 Task: Create Card Project Status Report in Board Sales Prospecting Tools to Workspace Corporate Social Responsibility. Create Card Food Processing Review in Board Sales Forecasting and Analysis to Workspace Corporate Social Responsibility. Create Card Project Status Report in Board Sales Forecasting and Revenue Projection to Workspace Corporate Social Responsibility
Action: Mouse moved to (73, 348)
Screenshot: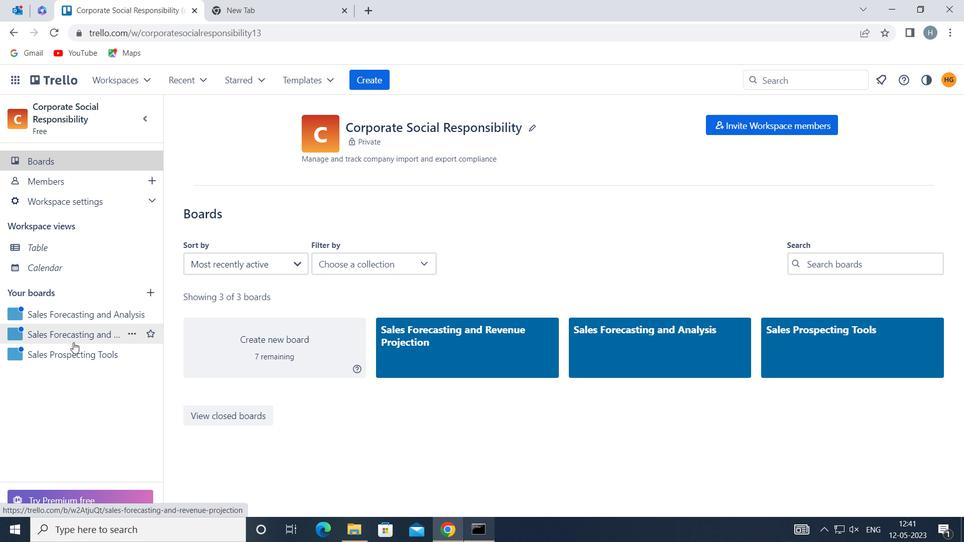 
Action: Mouse pressed left at (73, 348)
Screenshot: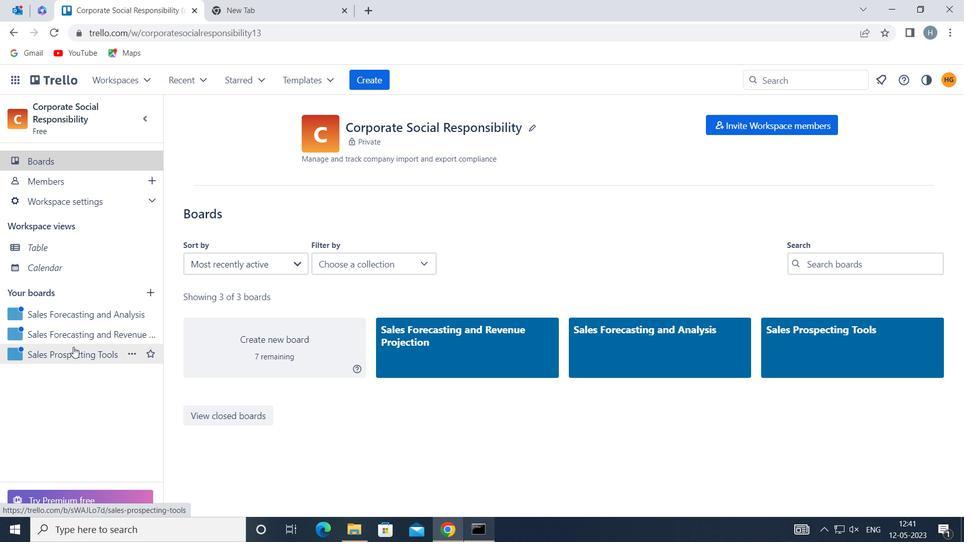 
Action: Mouse moved to (439, 185)
Screenshot: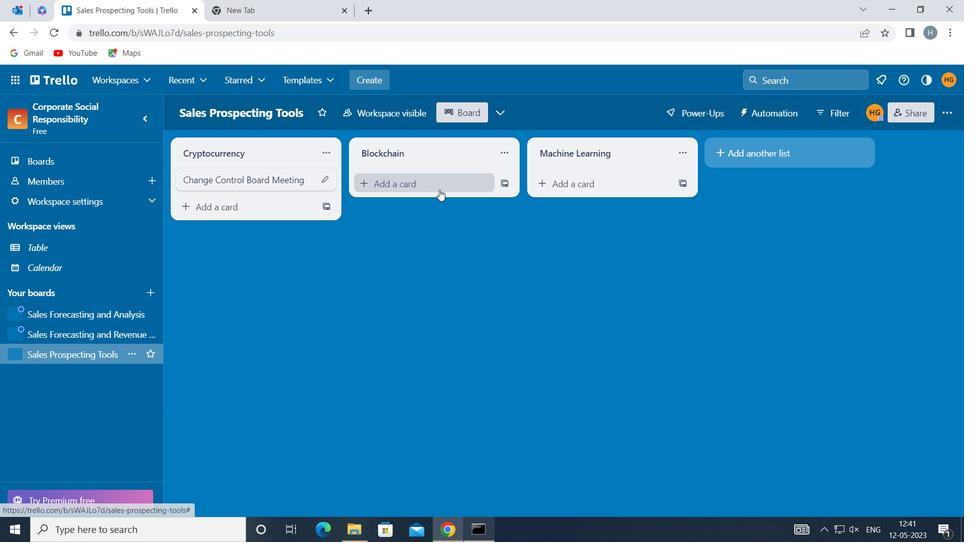 
Action: Mouse pressed left at (439, 185)
Screenshot: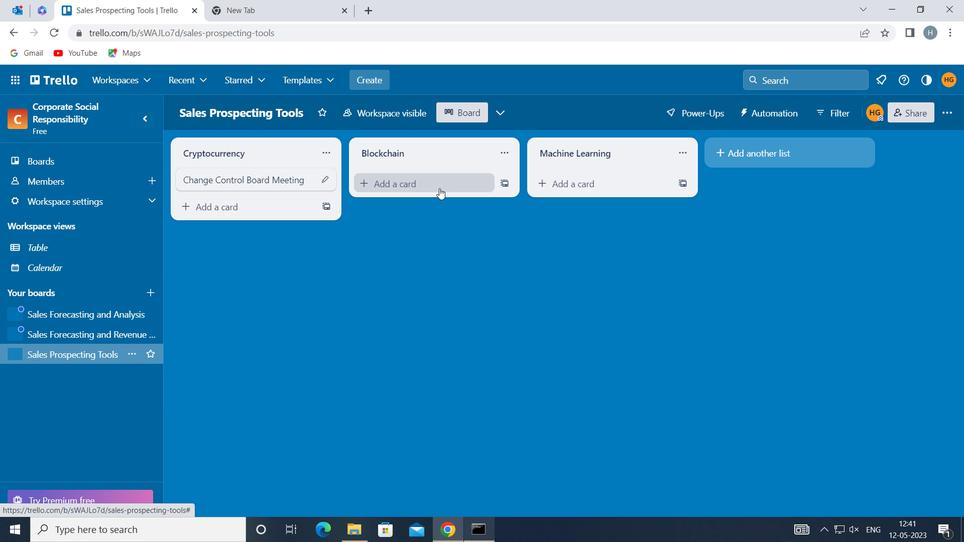
Action: Mouse pressed left at (439, 185)
Screenshot: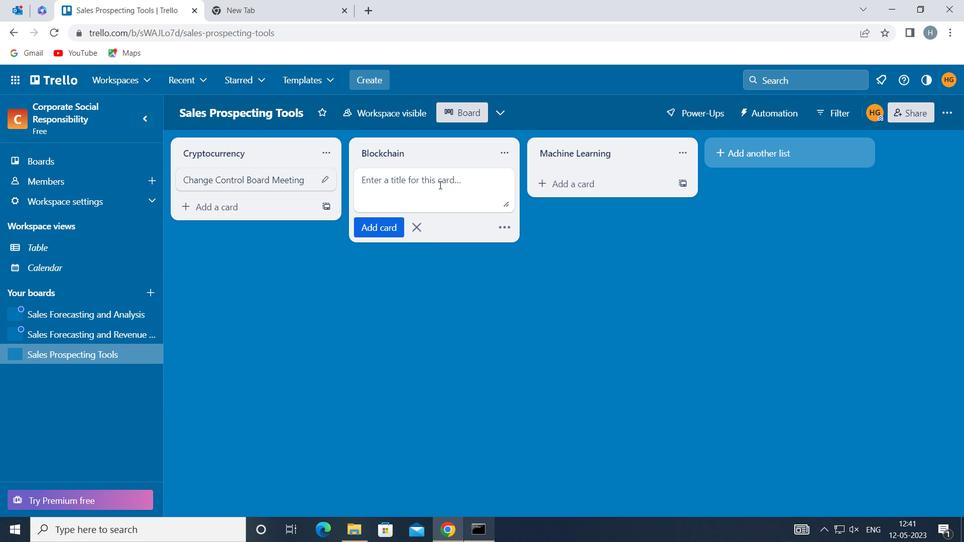 
Action: Key pressed <Key.shift>PROJECT<Key.space><Key.shift>STATUS<Key.space><Key.shift>REPORT
Screenshot: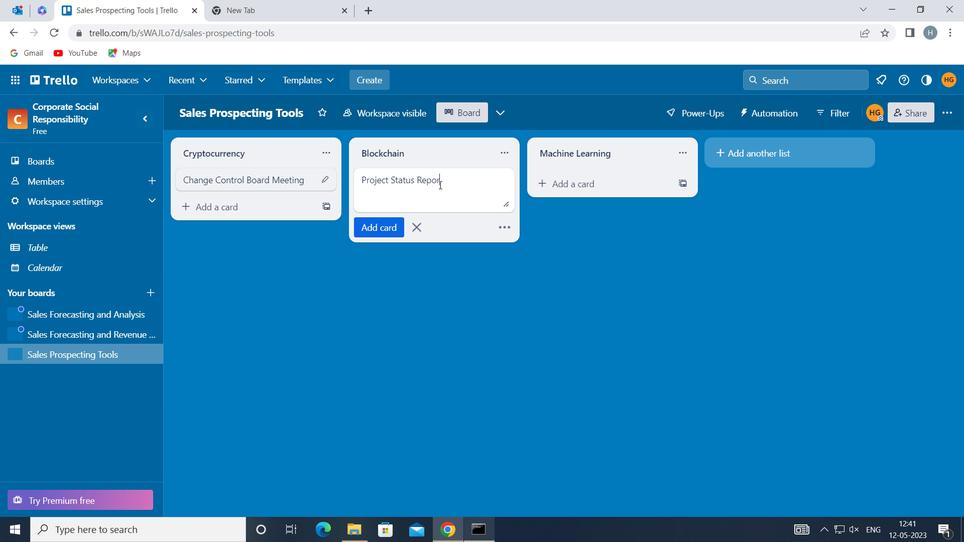 
Action: Mouse moved to (372, 226)
Screenshot: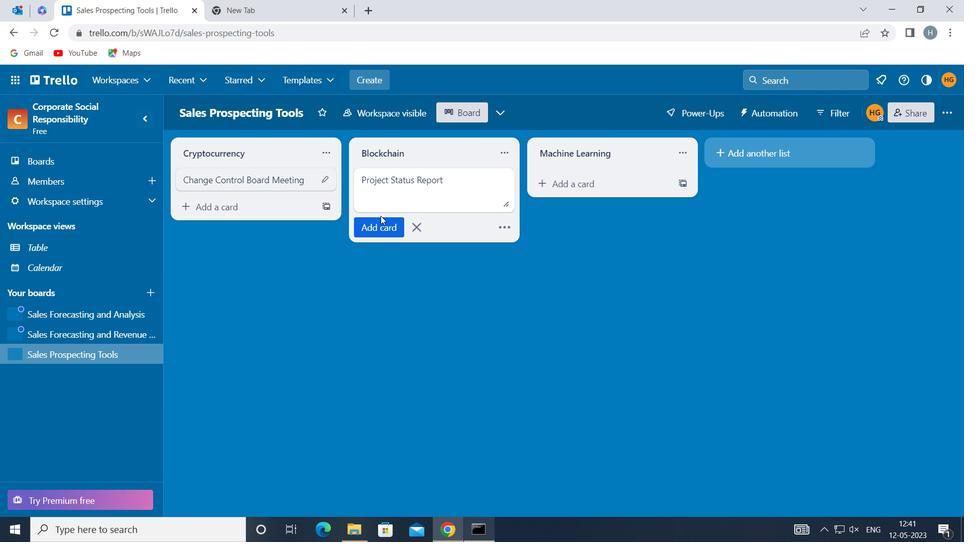 
Action: Mouse pressed left at (372, 226)
Screenshot: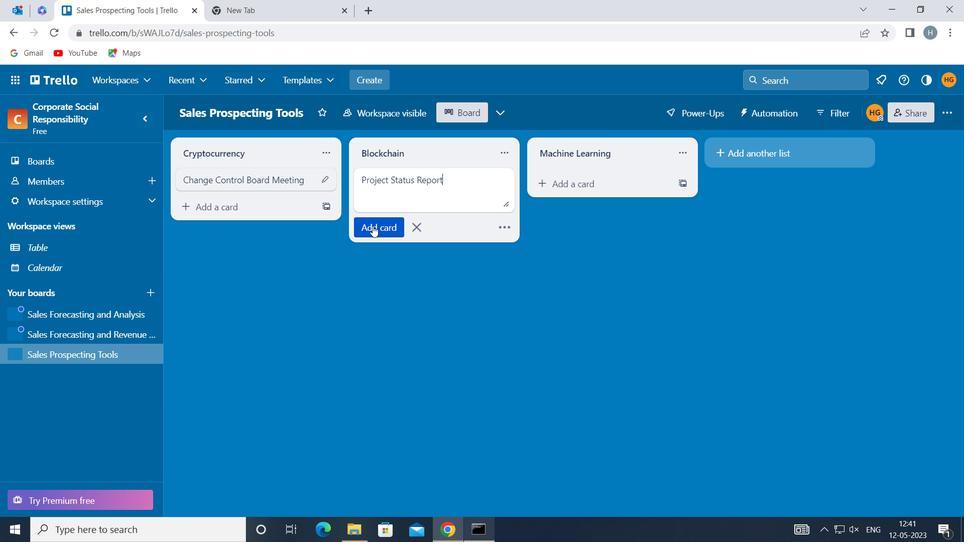 
Action: Mouse moved to (373, 286)
Screenshot: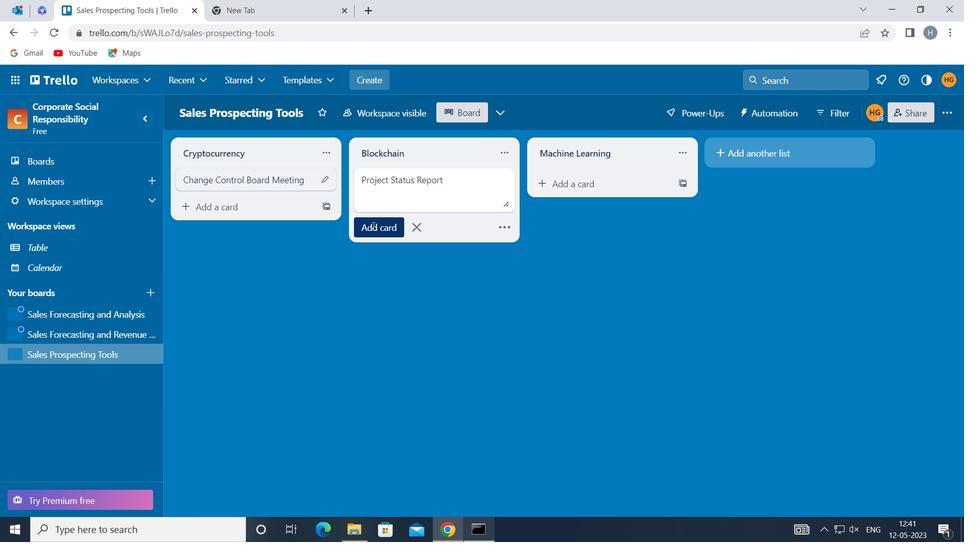 
Action: Mouse pressed left at (373, 286)
Screenshot: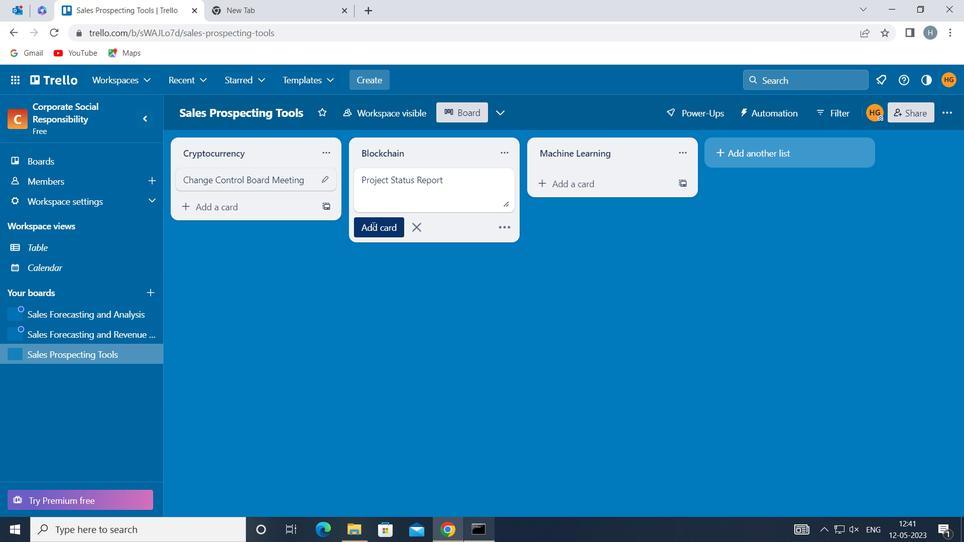 
Action: Mouse moved to (83, 314)
Screenshot: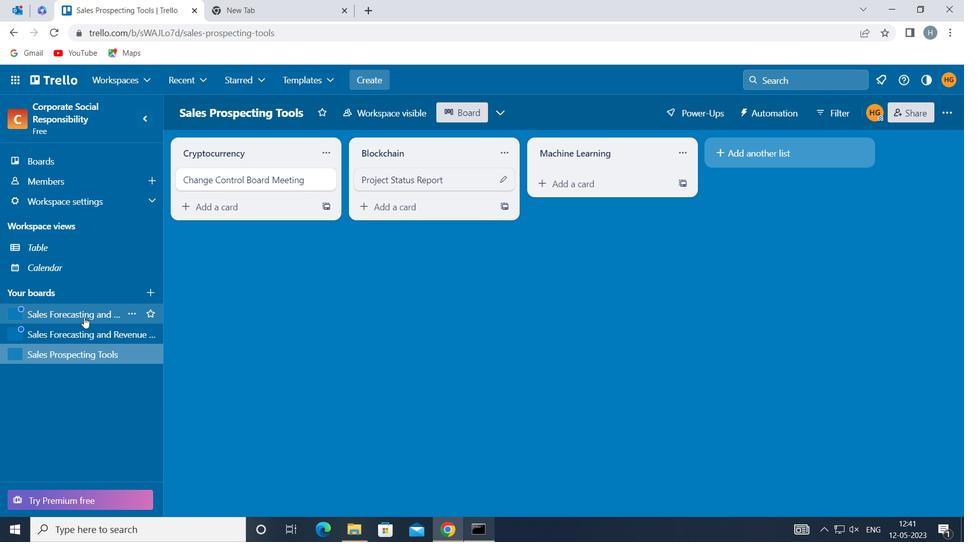 
Action: Mouse pressed left at (83, 314)
Screenshot: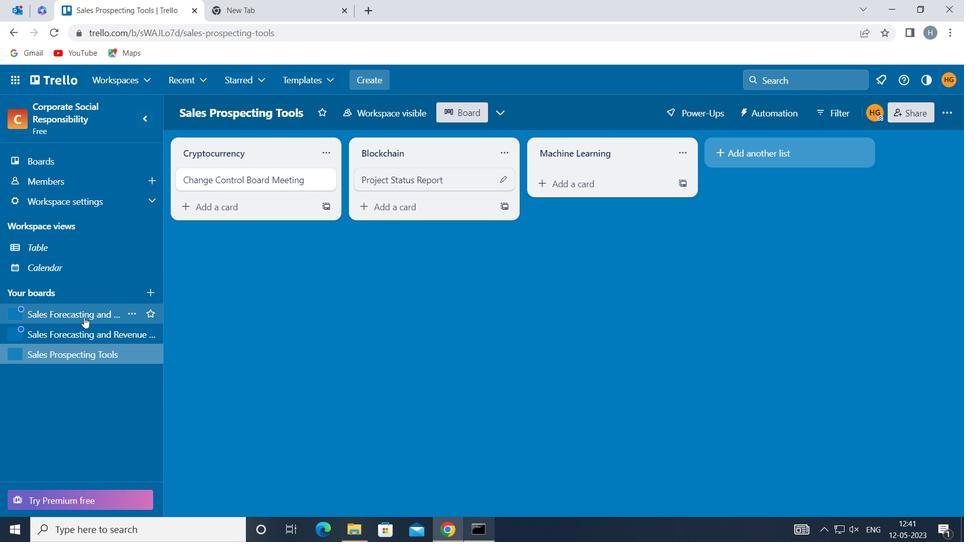
Action: Mouse moved to (435, 189)
Screenshot: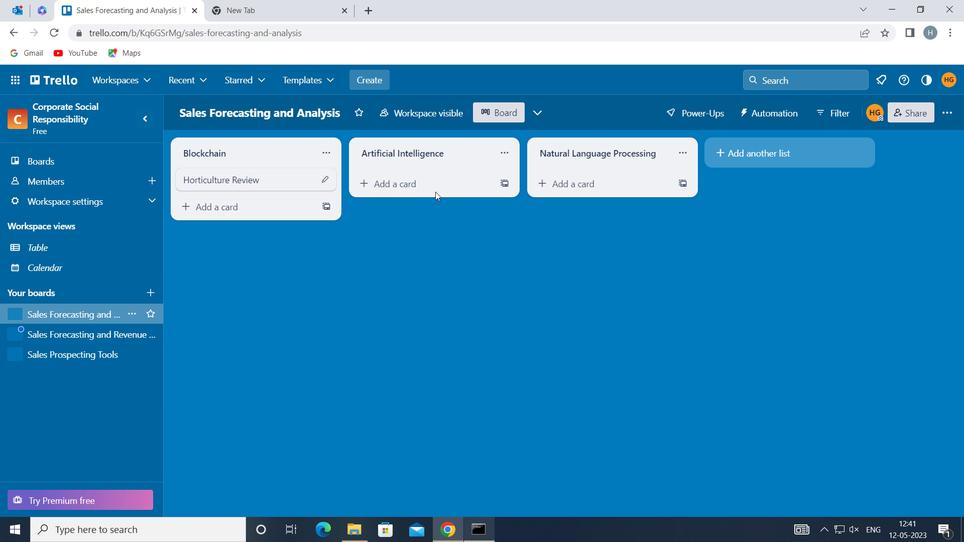 
Action: Mouse pressed left at (435, 189)
Screenshot: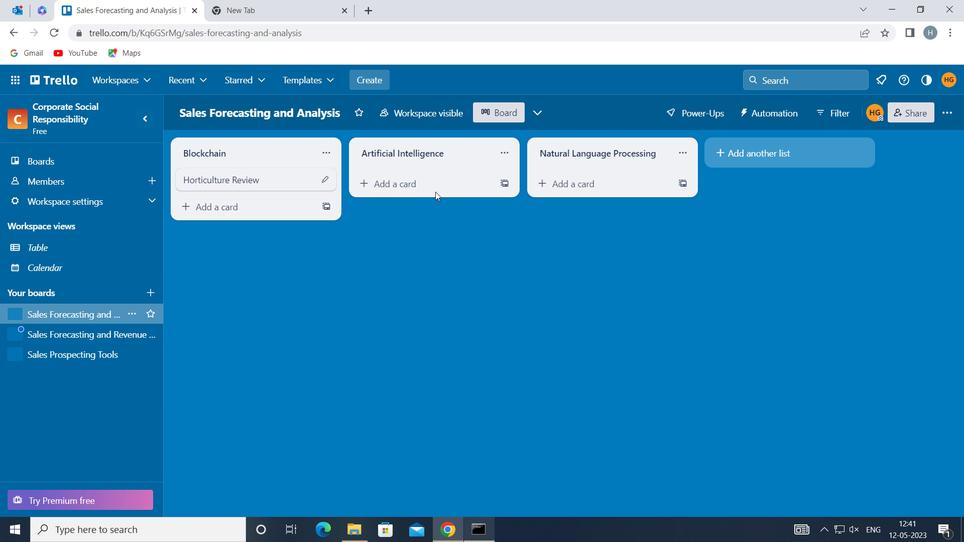 
Action: Mouse moved to (437, 184)
Screenshot: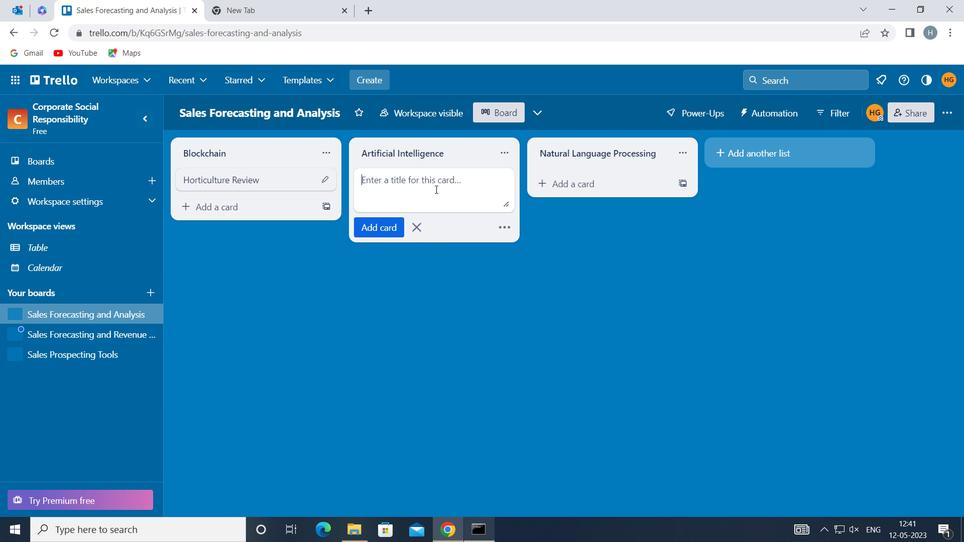 
Action: Mouse pressed left at (437, 184)
Screenshot: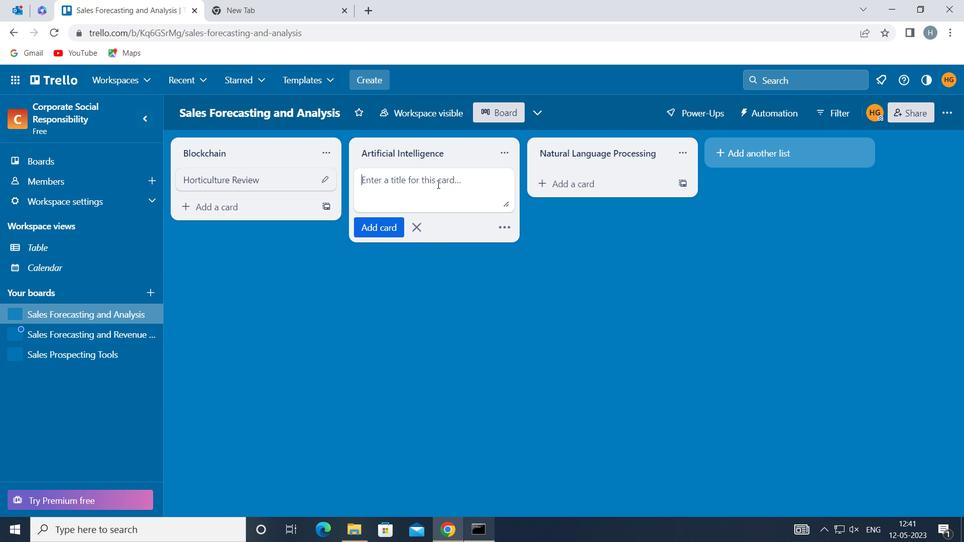
Action: Key pressed <Key.shift>FOOD<Key.space><Key.shift>PROCESSING<Key.space><Key.shift>REVIEW
Screenshot: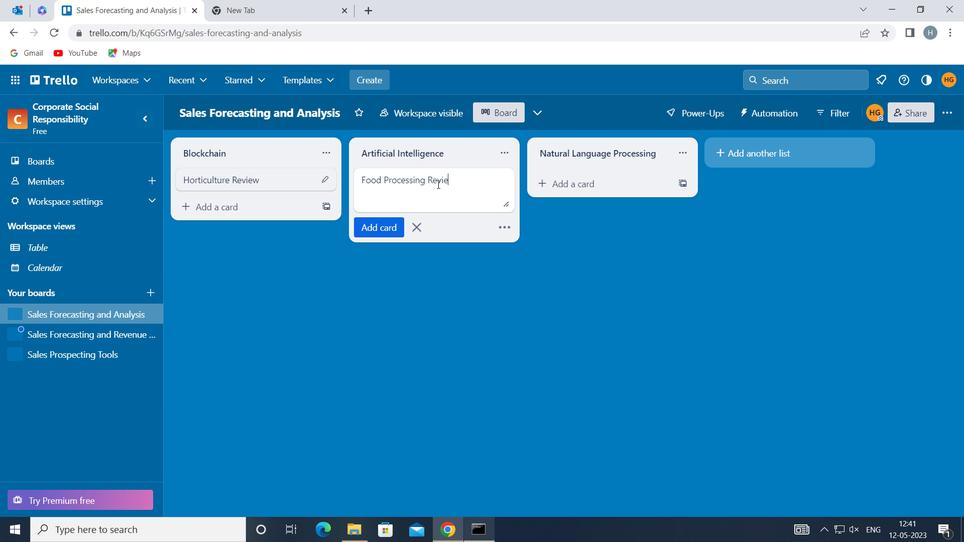 
Action: Mouse moved to (381, 225)
Screenshot: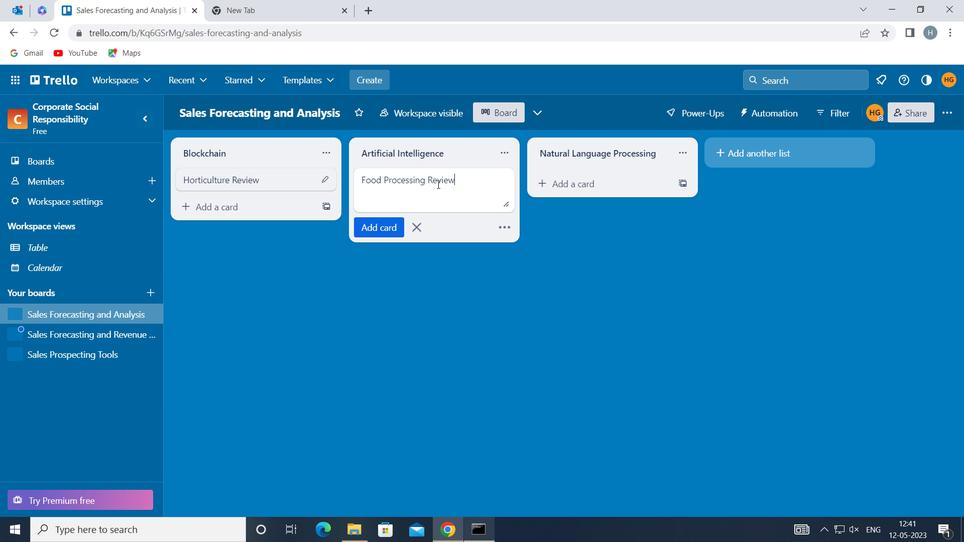 
Action: Mouse pressed left at (381, 225)
Screenshot: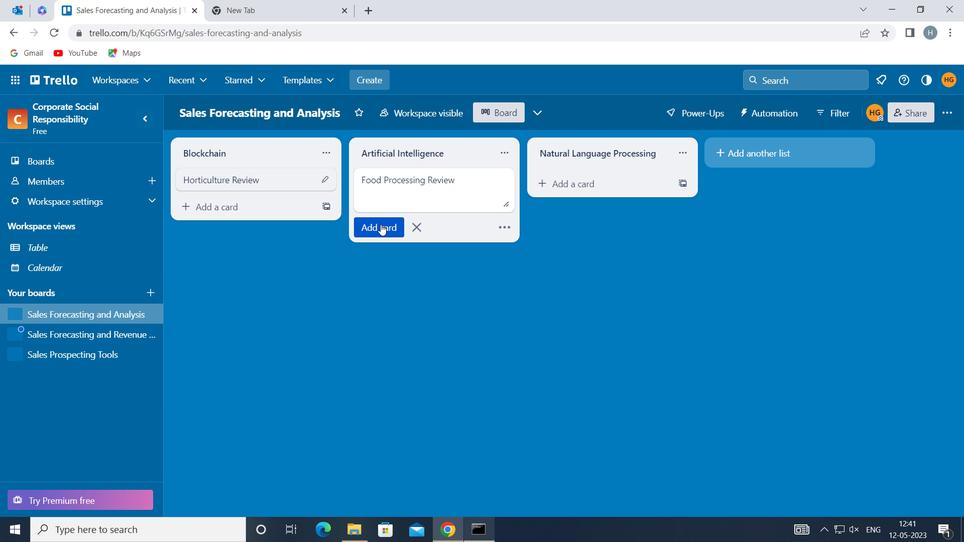 
Action: Mouse moved to (370, 311)
Screenshot: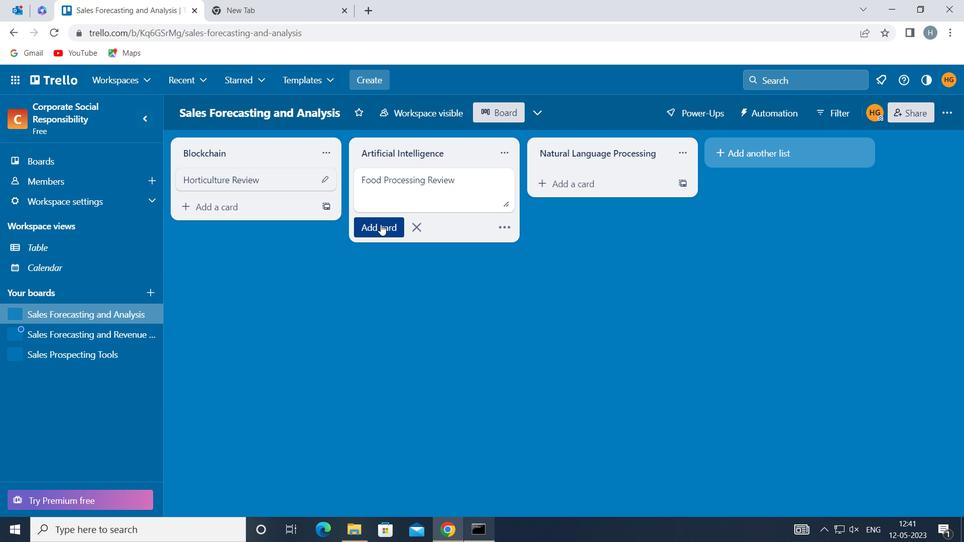 
Action: Mouse pressed left at (370, 311)
Screenshot: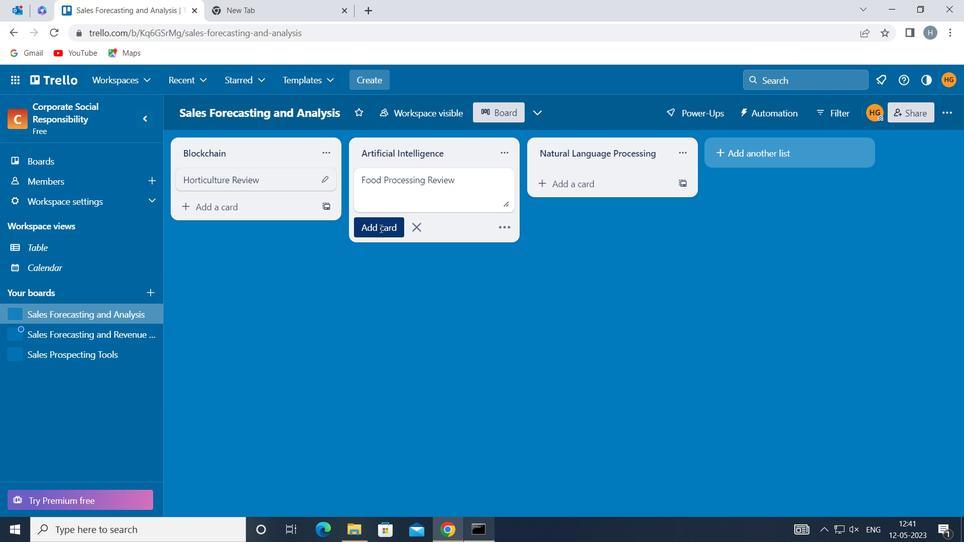 
Action: Mouse moved to (61, 337)
Screenshot: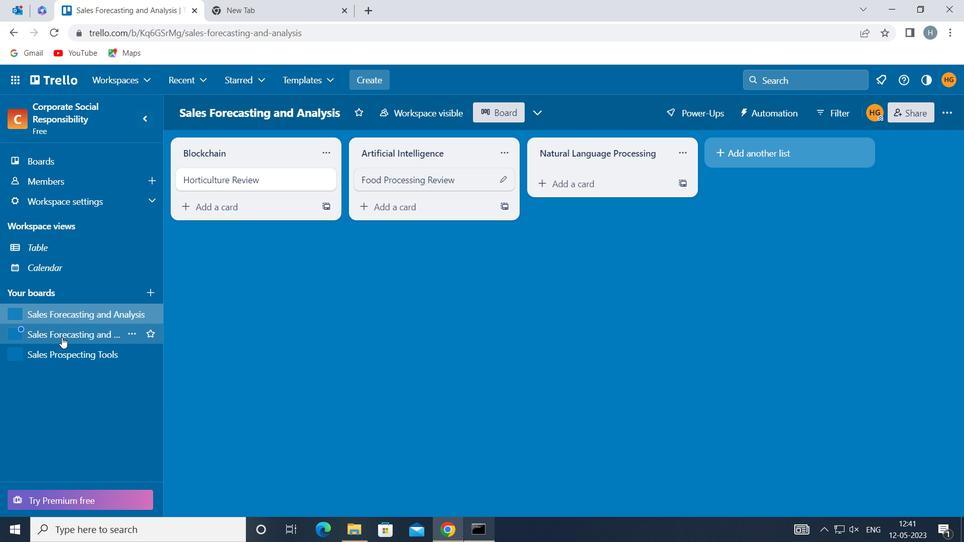 
Action: Mouse pressed left at (61, 337)
Screenshot: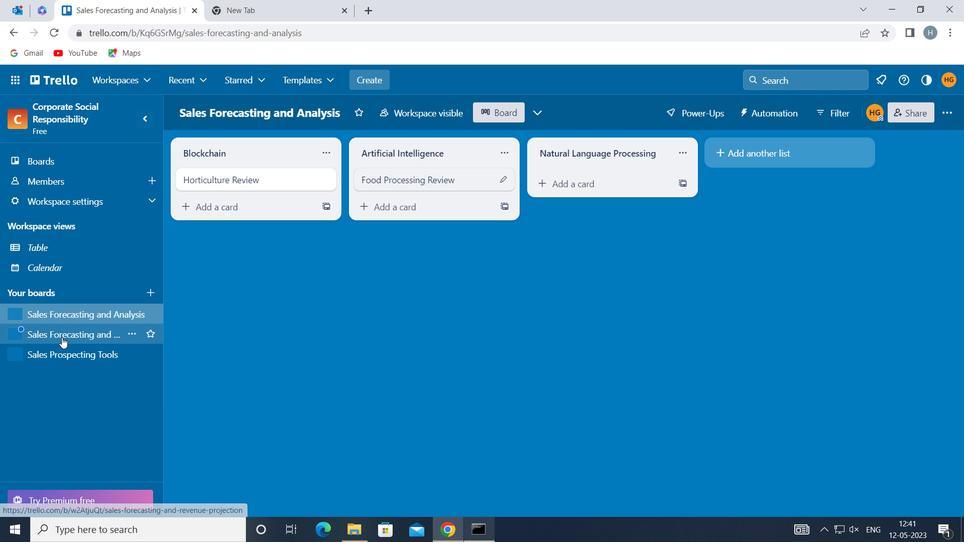 
Action: Mouse moved to (411, 185)
Screenshot: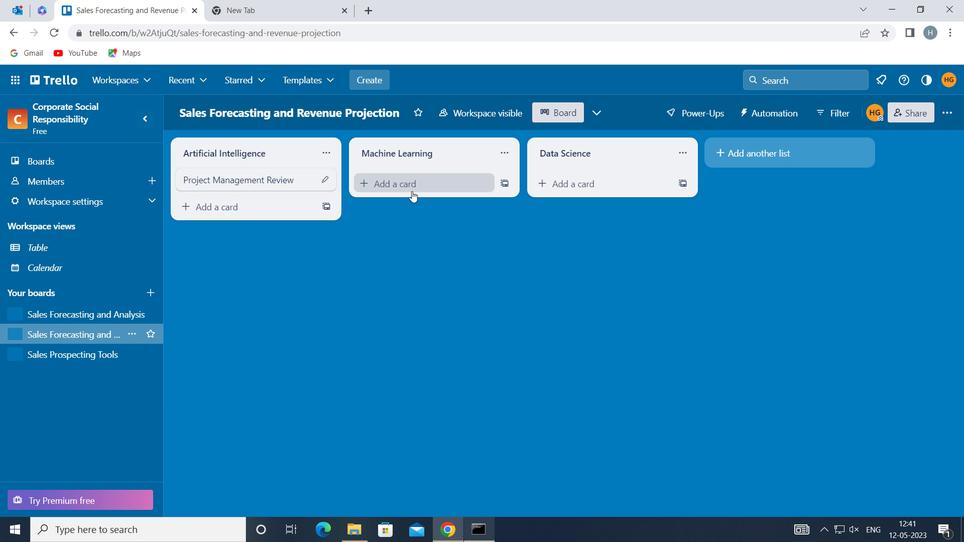 
Action: Mouse pressed left at (411, 185)
Screenshot: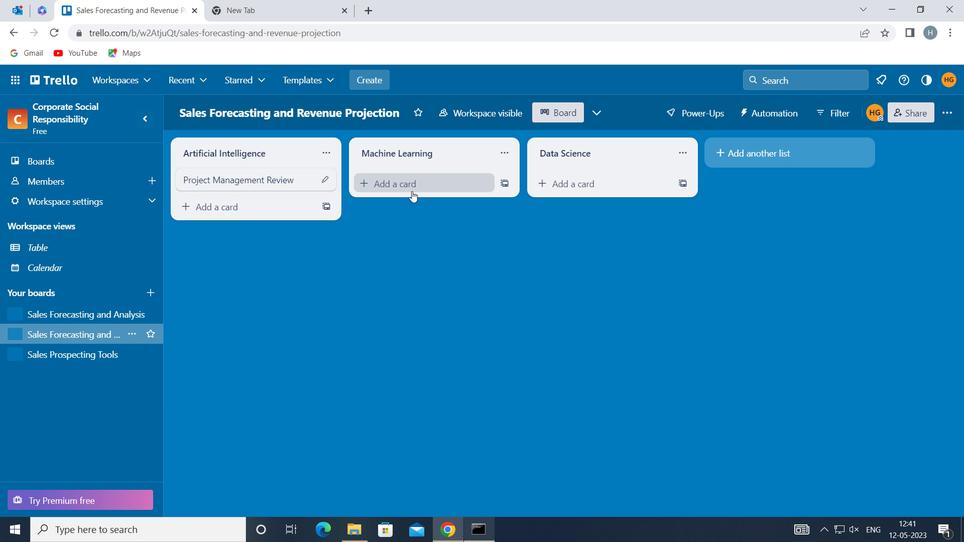 
Action: Mouse pressed left at (411, 185)
Screenshot: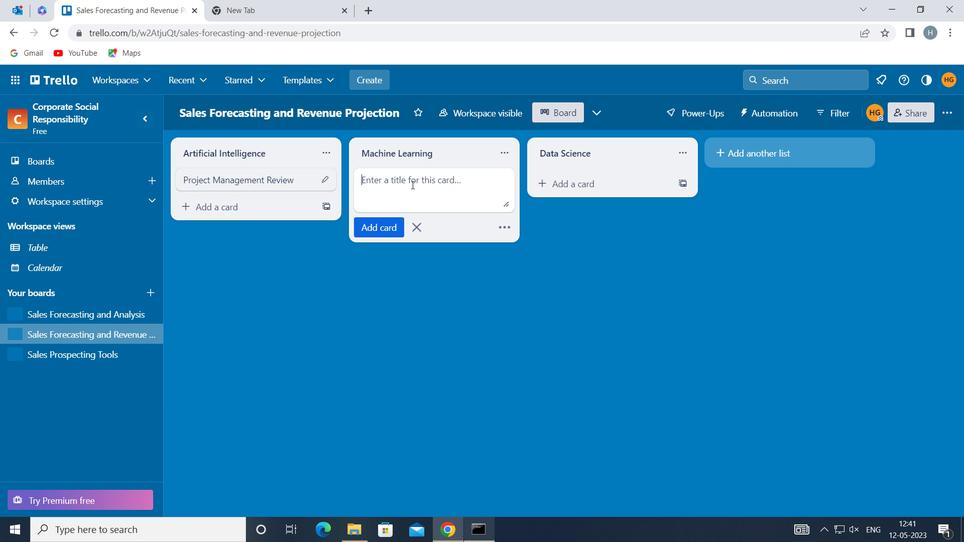 
Action: Key pressed <Key.shift>PROJECT<Key.space><Key.shift>STATUS<Key.space><Key.shift>REPORT
Screenshot: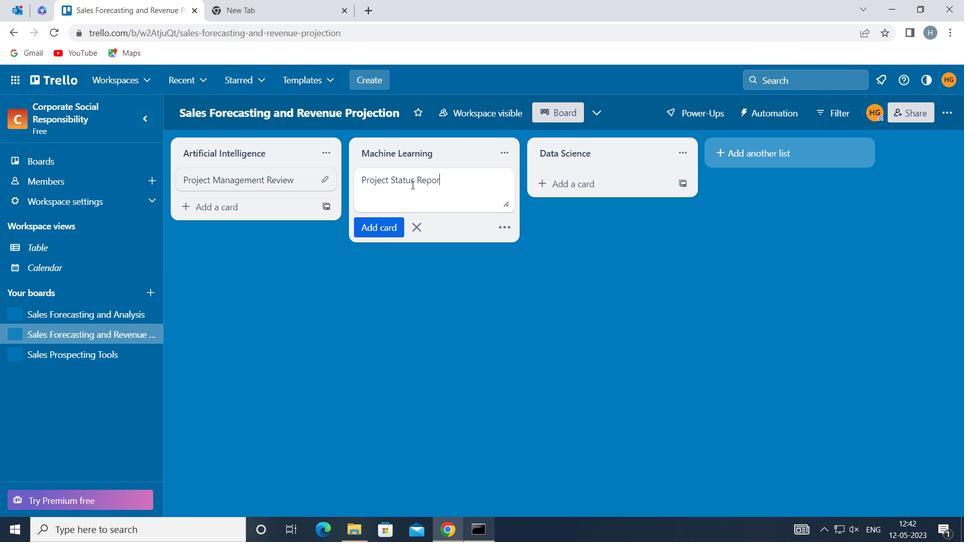 
Action: Mouse moved to (377, 230)
Screenshot: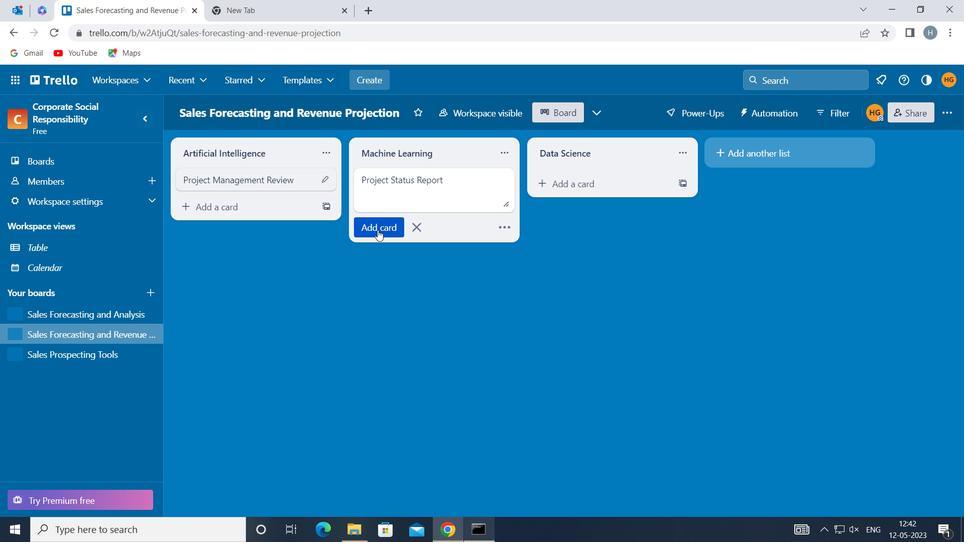 
Action: Mouse pressed left at (377, 230)
Screenshot: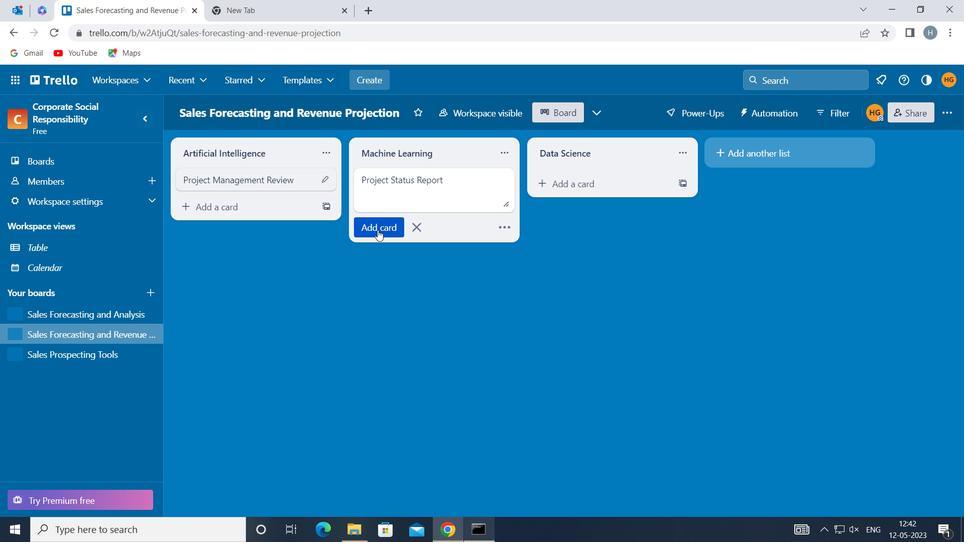 
Action: Mouse moved to (377, 292)
Screenshot: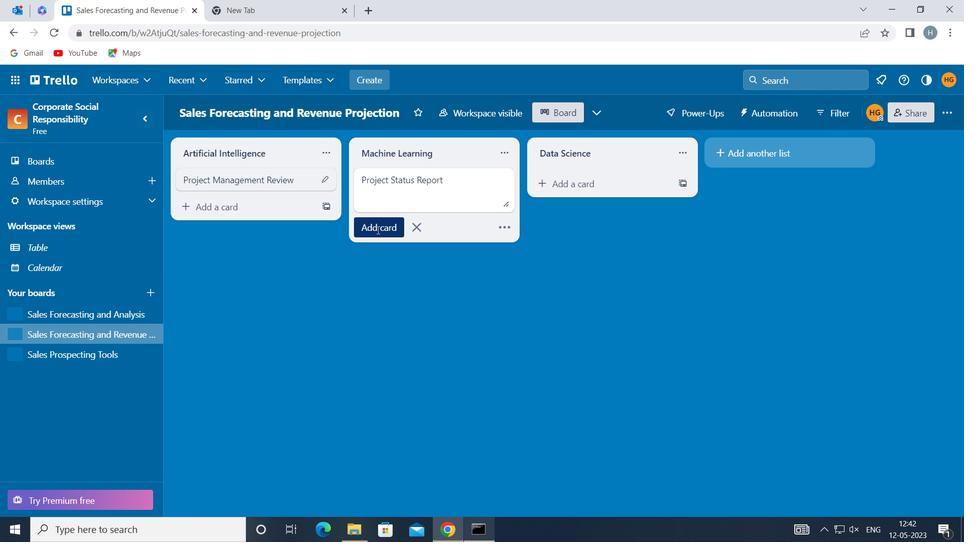 
Action: Mouse pressed left at (377, 292)
Screenshot: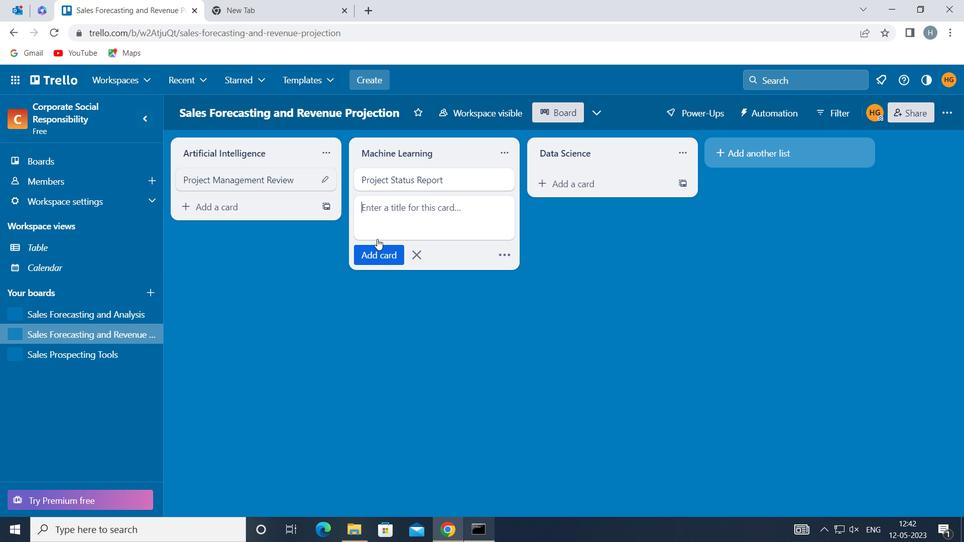 
